 Task: Look for products in the category "Lager" from Peroni only.
Action: Mouse moved to (768, 286)
Screenshot: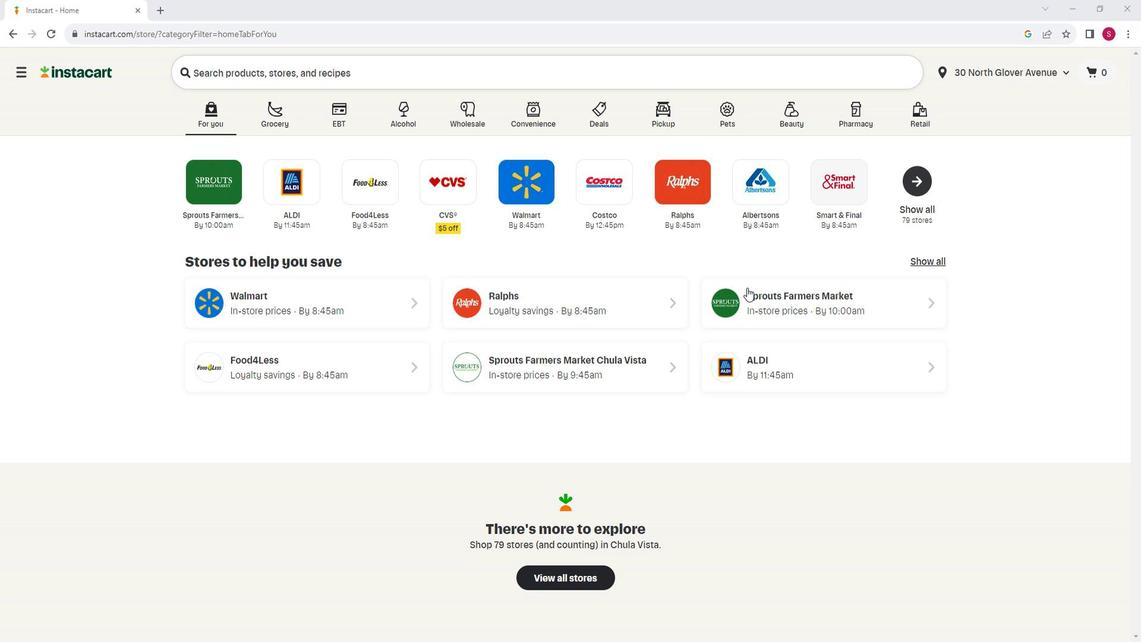 
Action: Mouse pressed left at (768, 286)
Screenshot: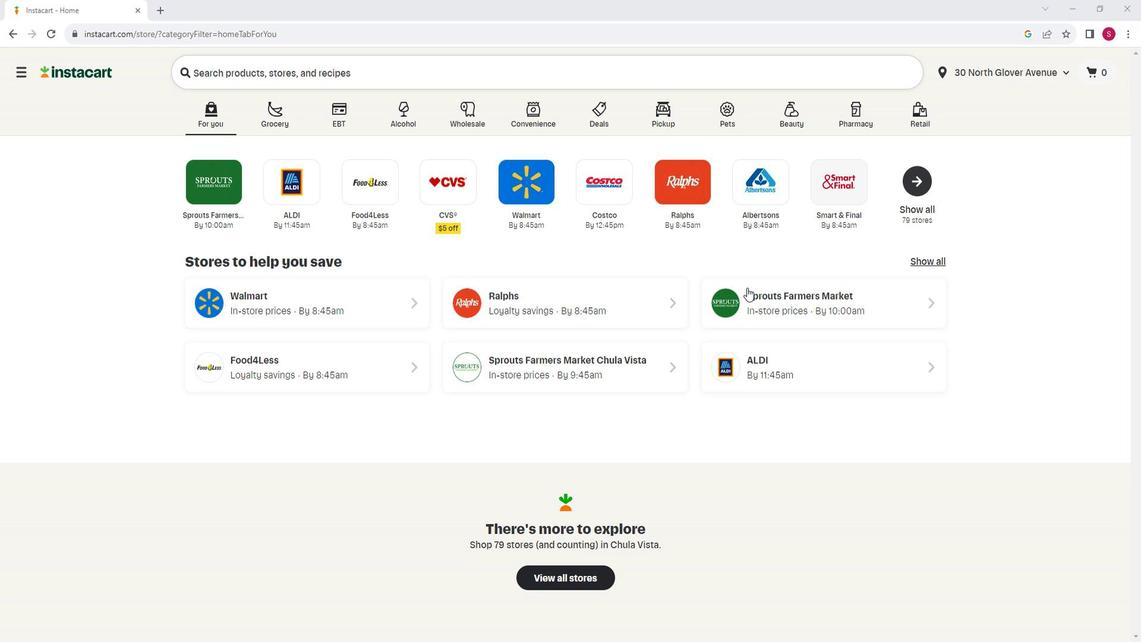 
Action: Mouse moved to (8, 466)
Screenshot: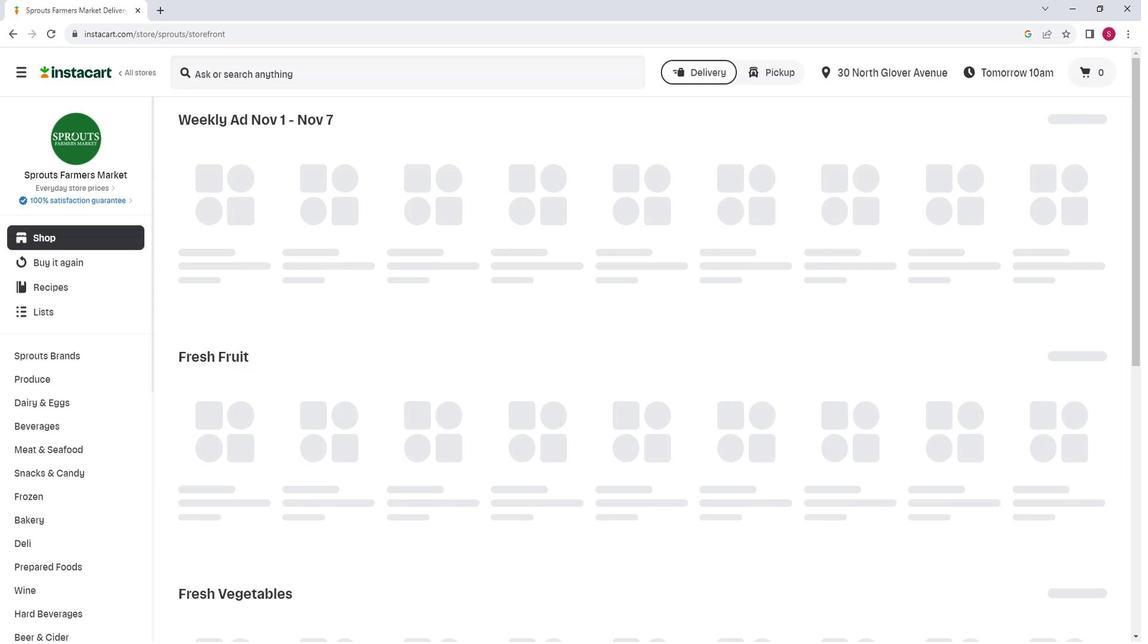 
Action: Mouse scrolled (8, 464) with delta (0, 0)
Screenshot: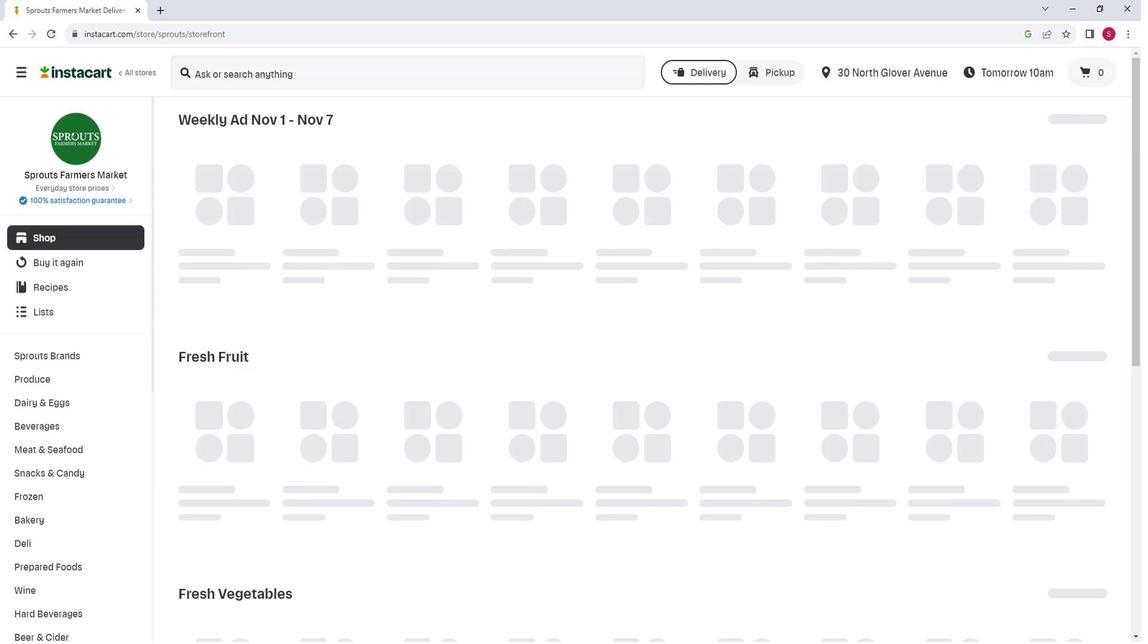 
Action: Mouse scrolled (8, 464) with delta (0, 0)
Screenshot: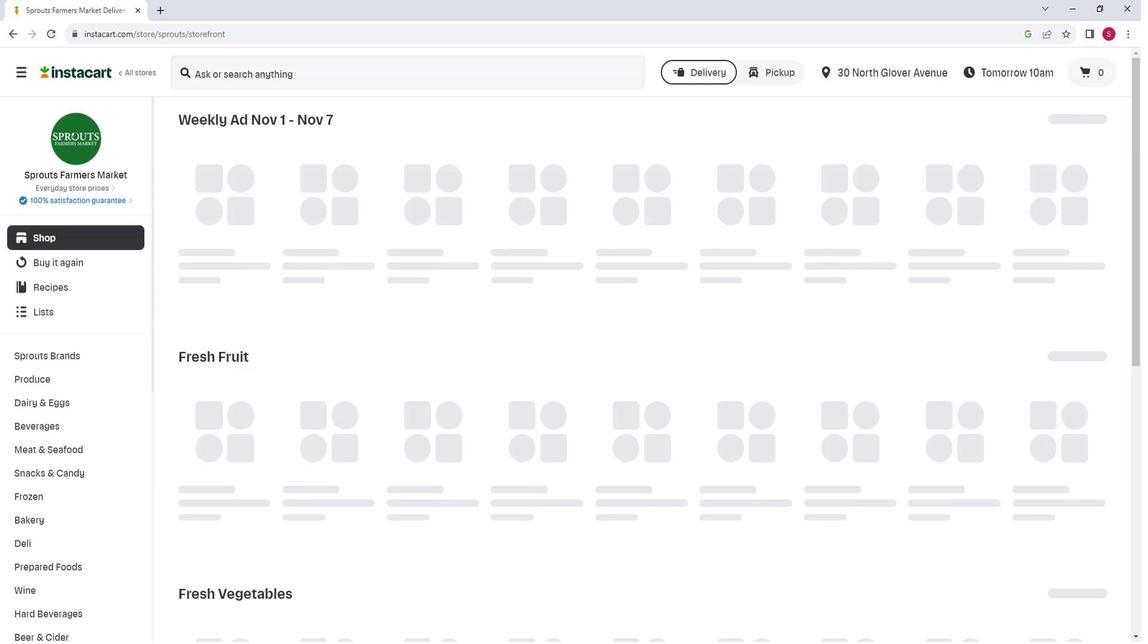 
Action: Mouse moved to (53, 455)
Screenshot: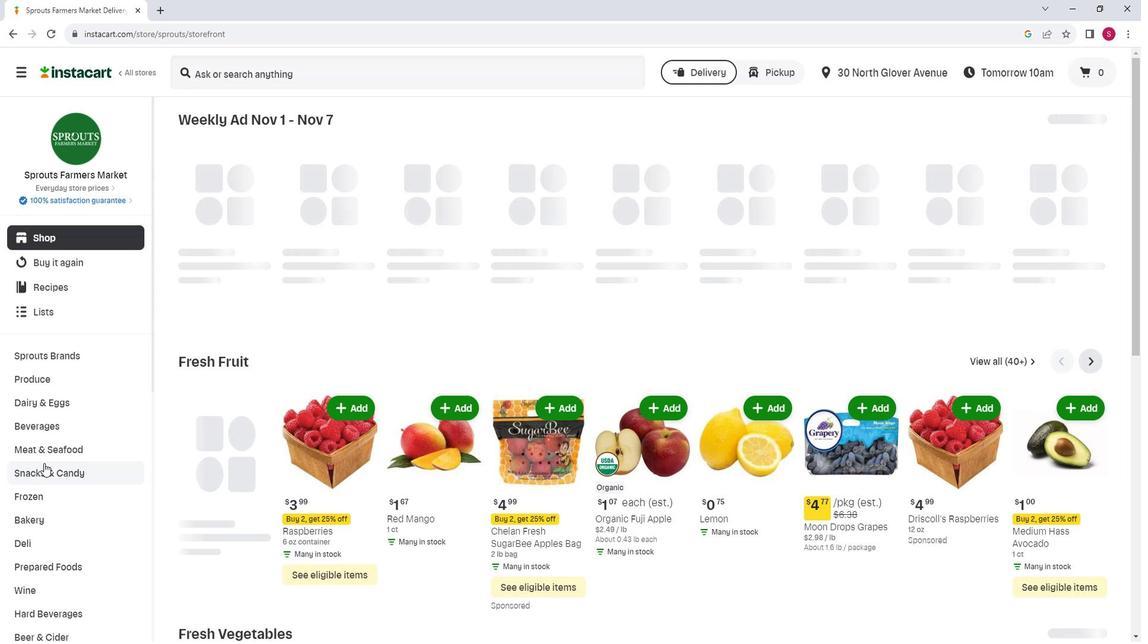 
Action: Mouse scrolled (53, 454) with delta (0, 0)
Screenshot: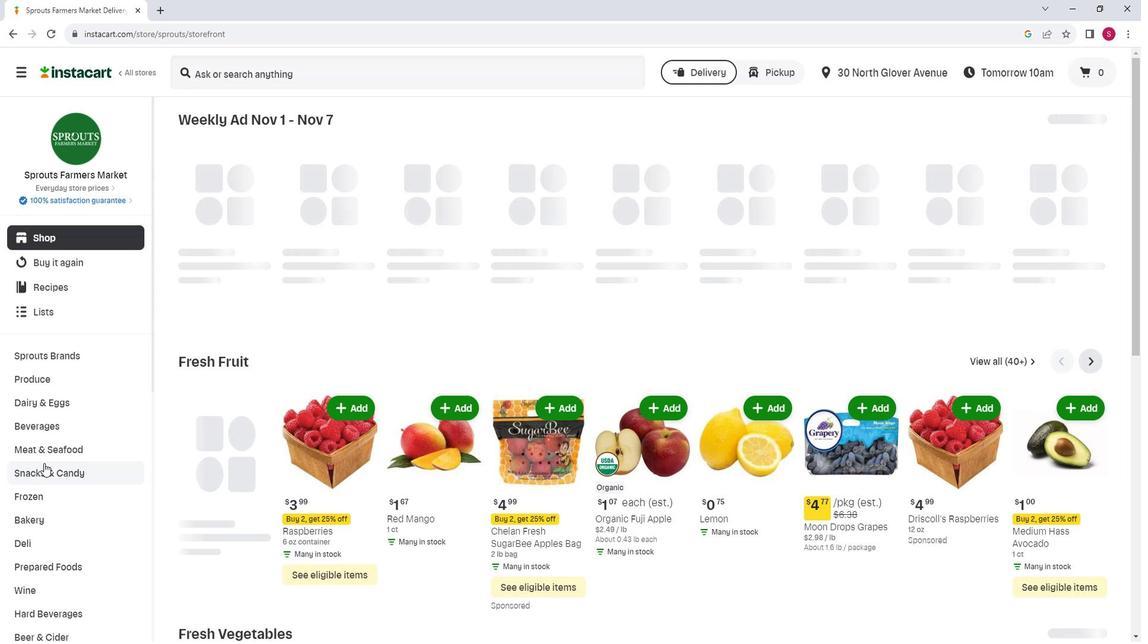 
Action: Mouse moved to (54, 455)
Screenshot: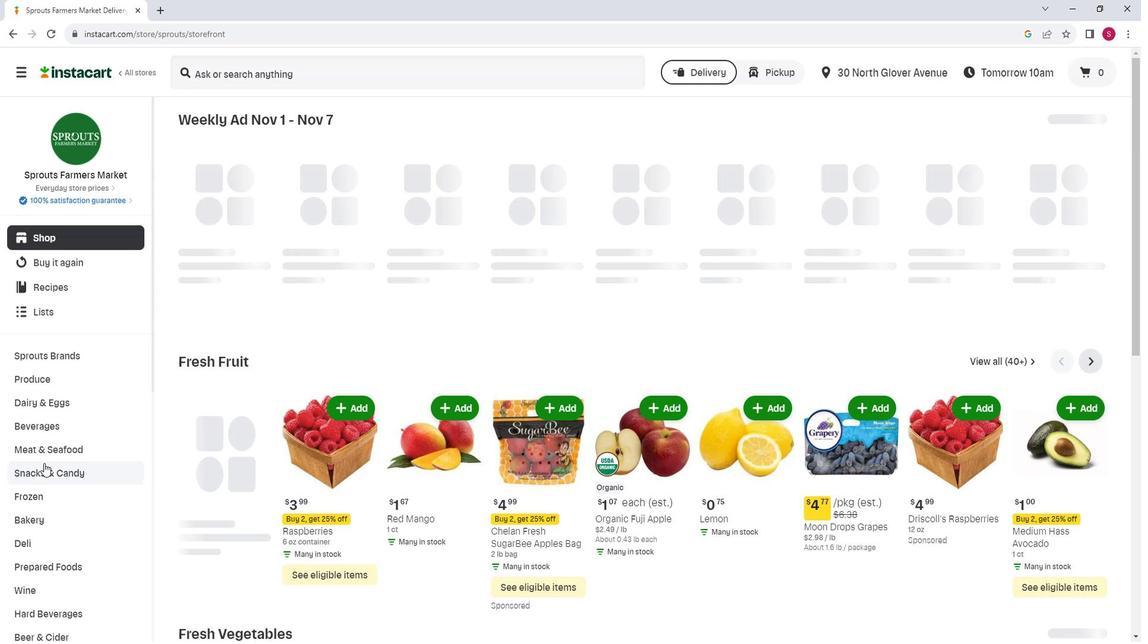 
Action: Mouse scrolled (54, 454) with delta (0, 0)
Screenshot: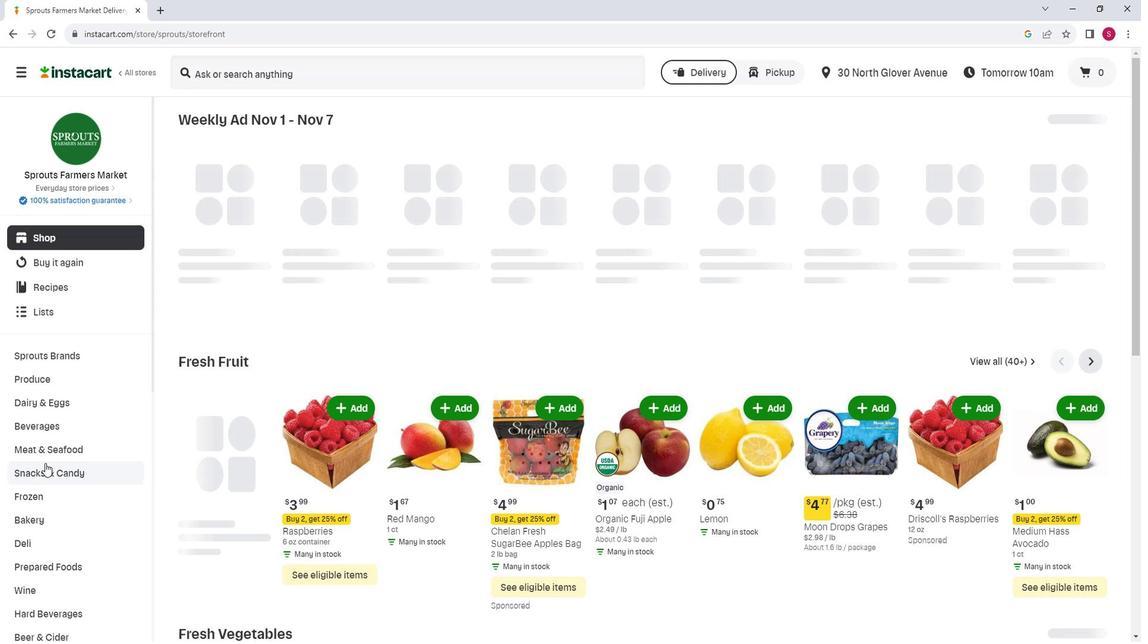 
Action: Mouse moved to (69, 504)
Screenshot: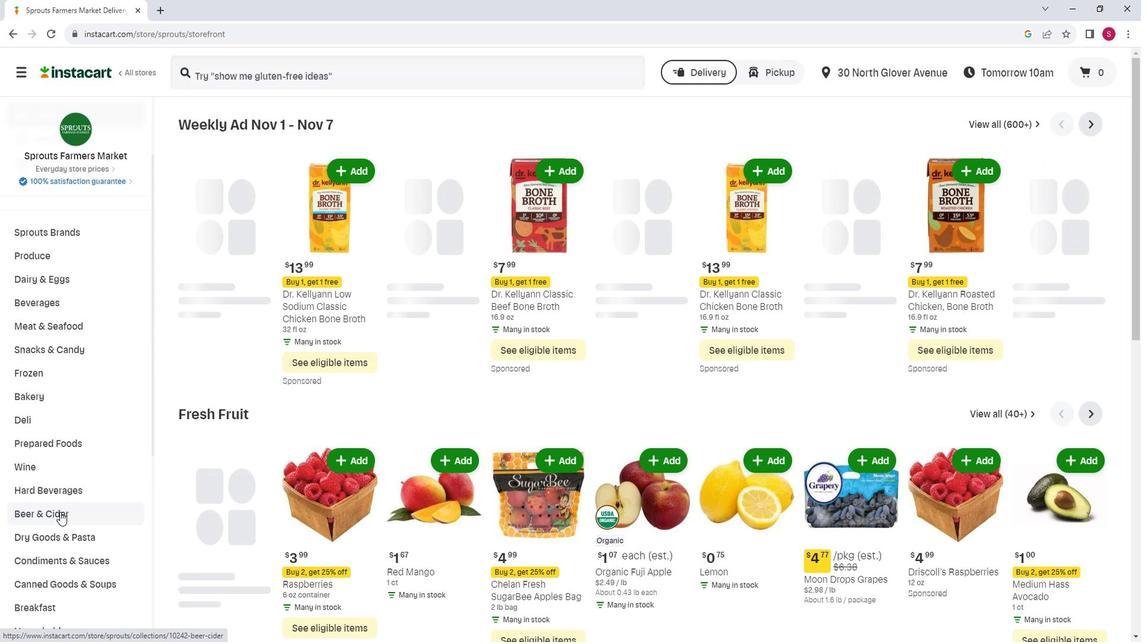 
Action: Mouse pressed left at (69, 504)
Screenshot: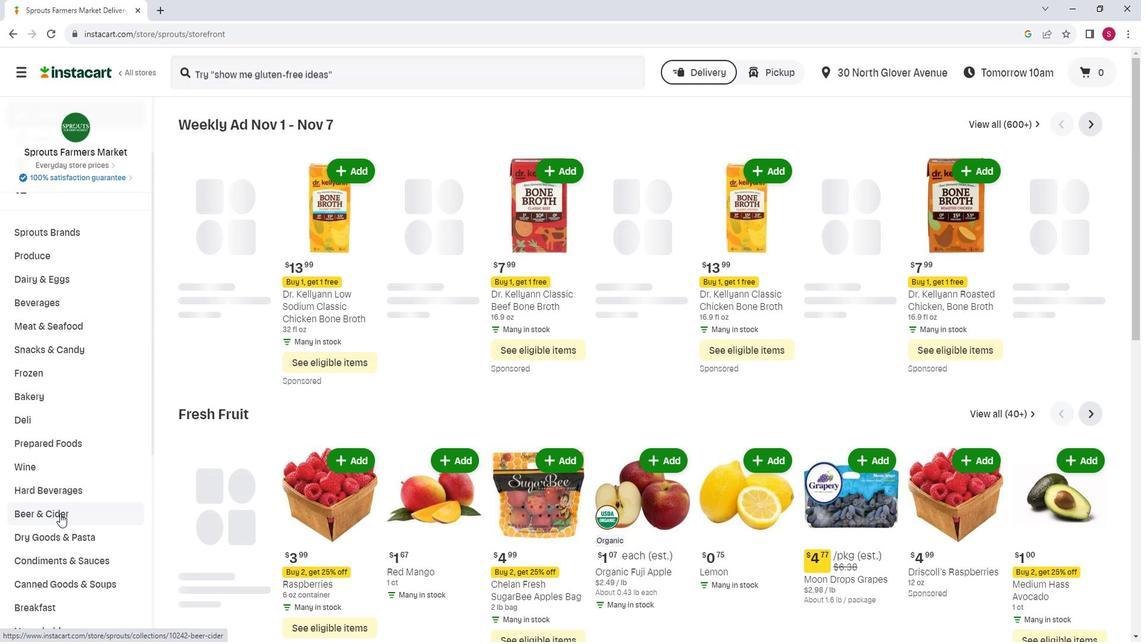 
Action: Mouse moved to (385, 296)
Screenshot: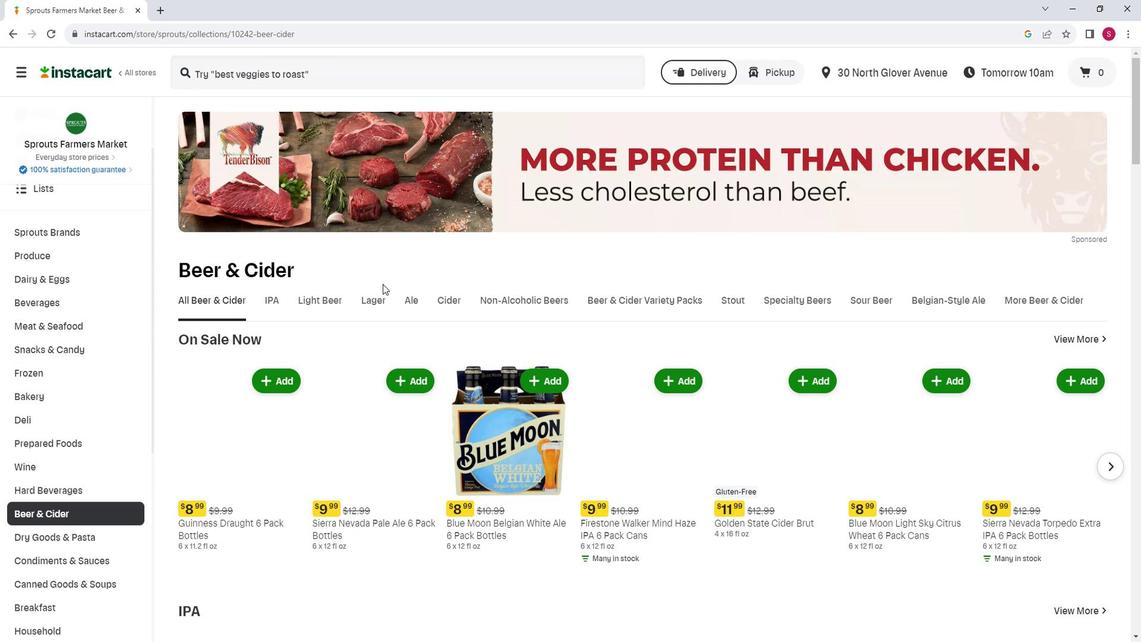 
Action: Mouse pressed left at (385, 296)
Screenshot: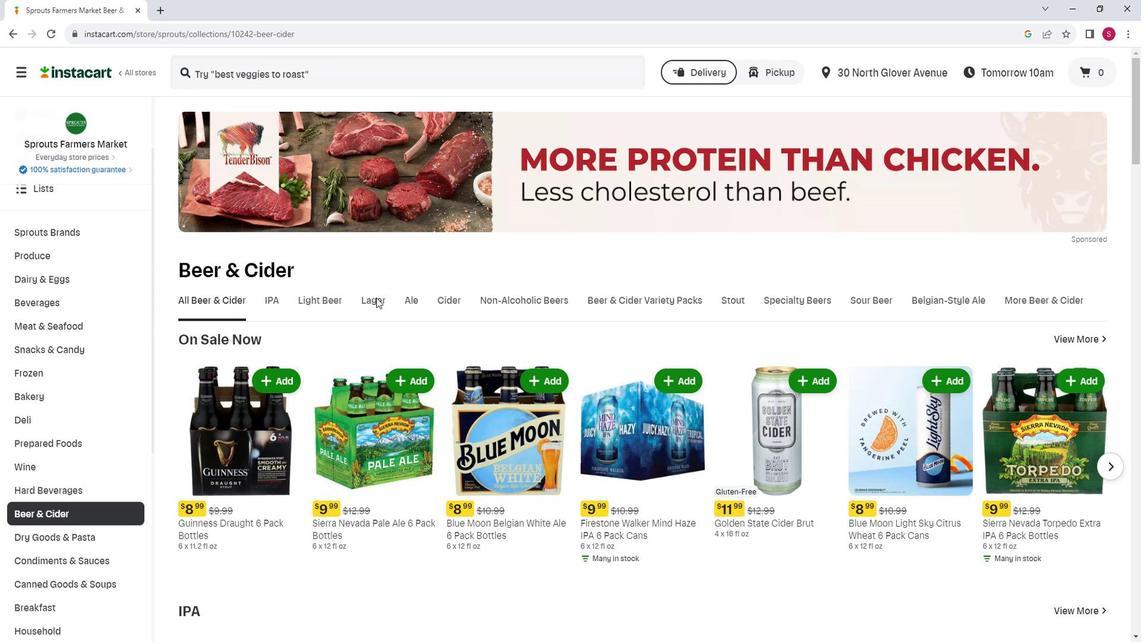
Action: Mouse moved to (291, 195)
Screenshot: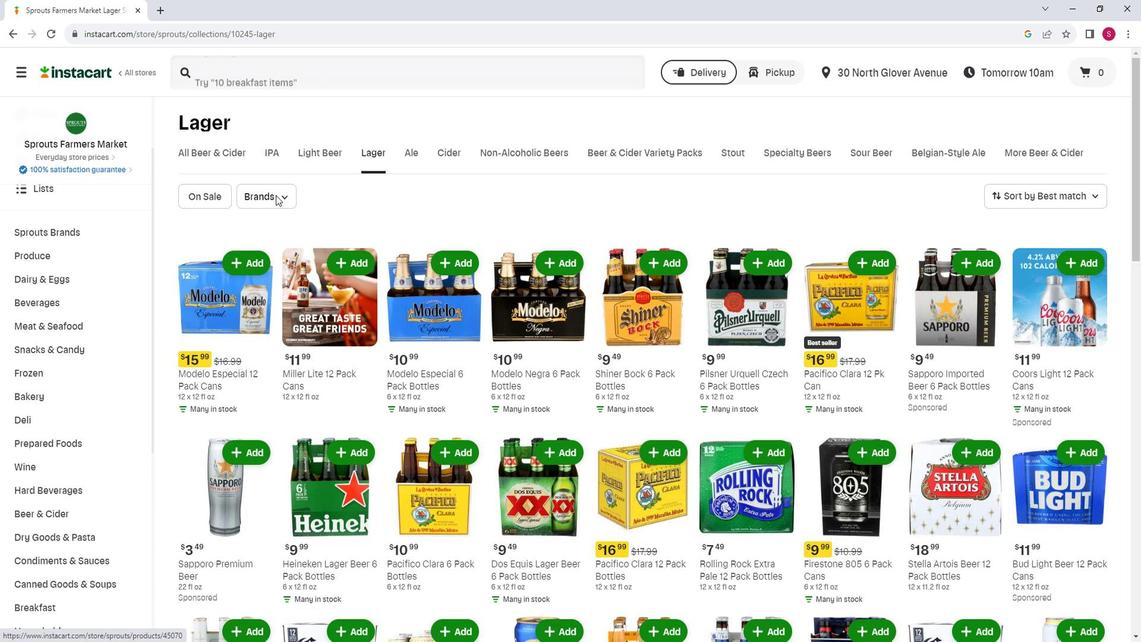 
Action: Mouse pressed left at (291, 195)
Screenshot: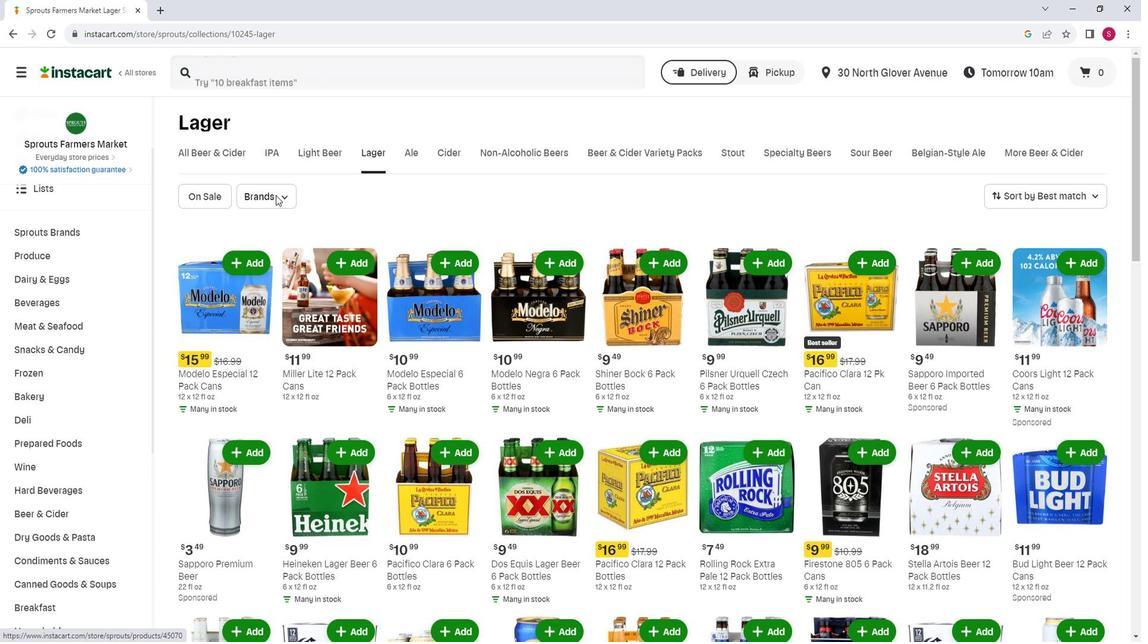 
Action: Mouse moved to (306, 266)
Screenshot: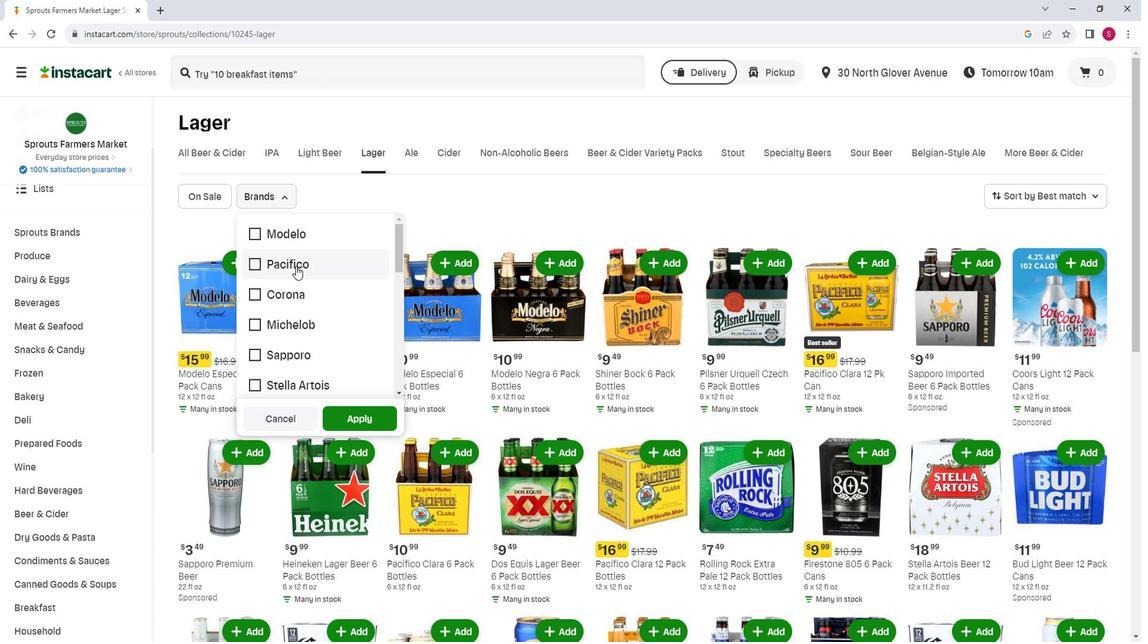 
Action: Mouse scrolled (306, 265) with delta (0, 0)
Screenshot: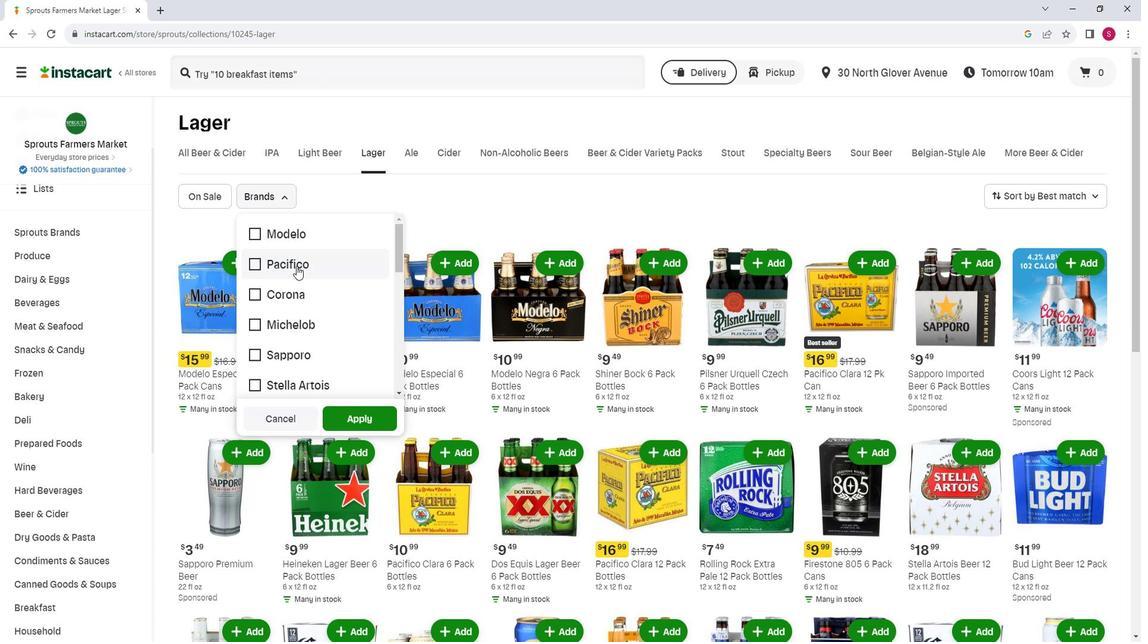 
Action: Mouse moved to (309, 269)
Screenshot: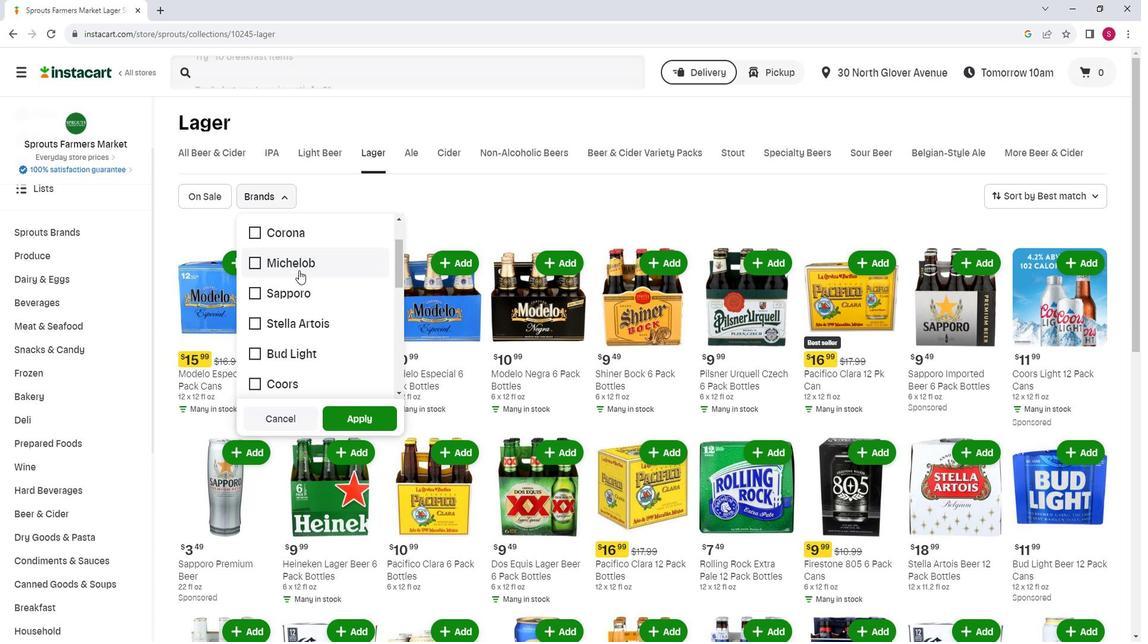 
Action: Mouse scrolled (309, 269) with delta (0, 0)
Screenshot: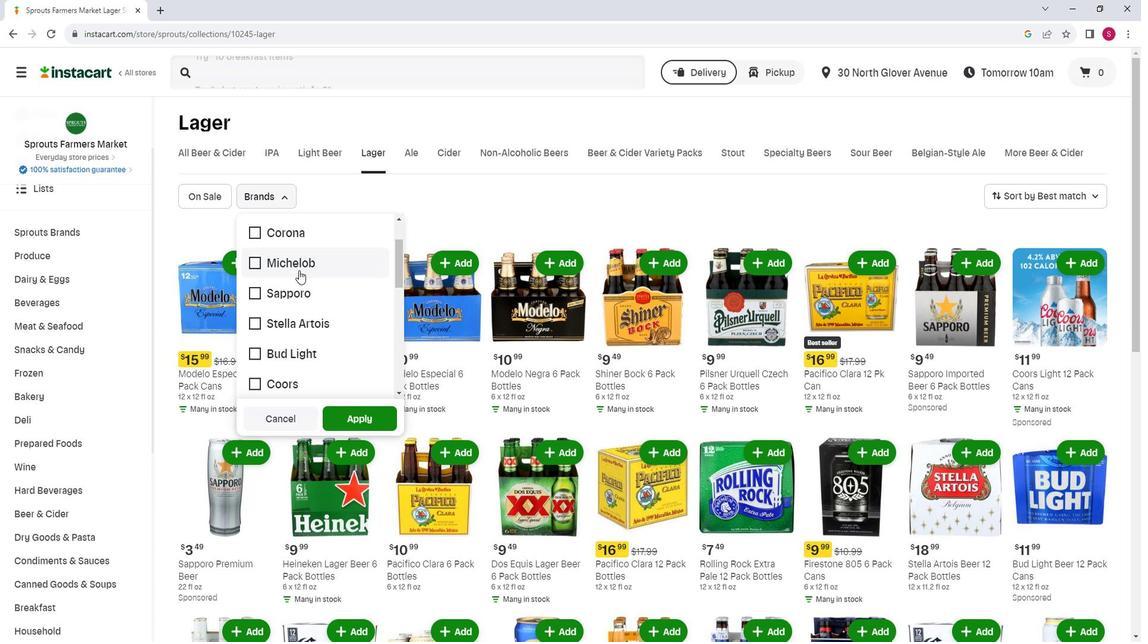 
Action: Mouse moved to (312, 274)
Screenshot: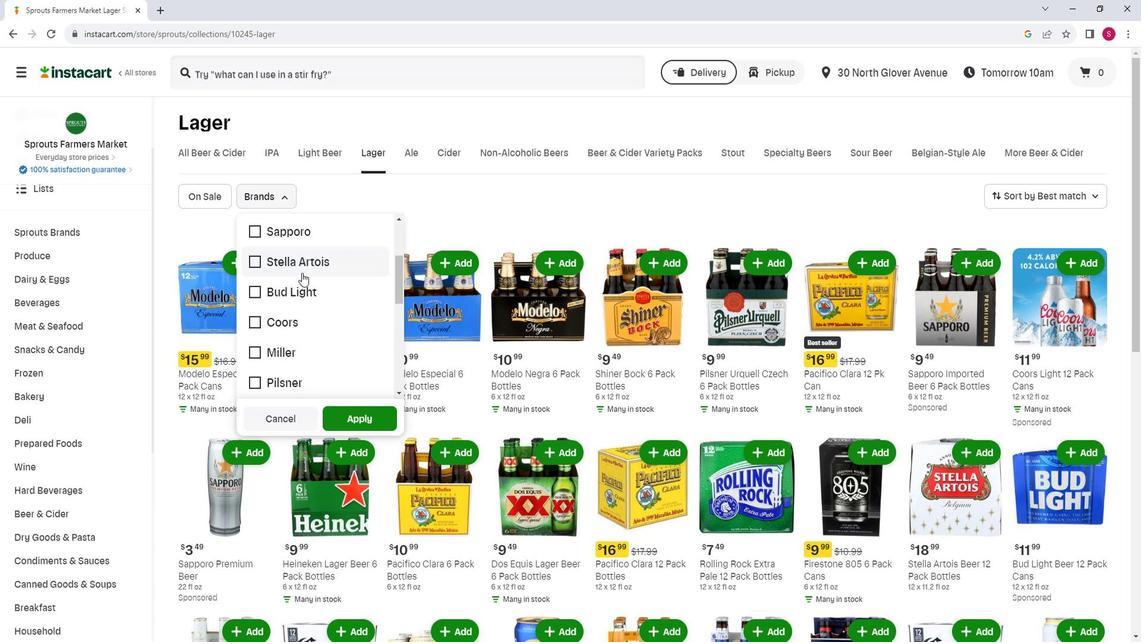 
Action: Mouse scrolled (312, 274) with delta (0, 0)
Screenshot: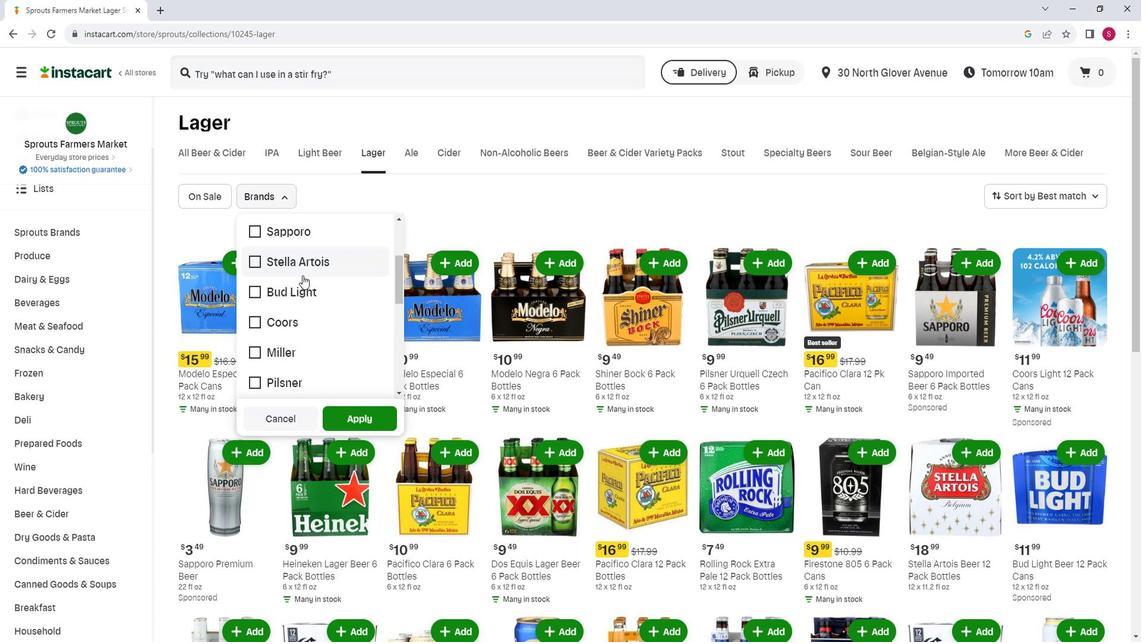 
Action: Mouse moved to (318, 291)
Screenshot: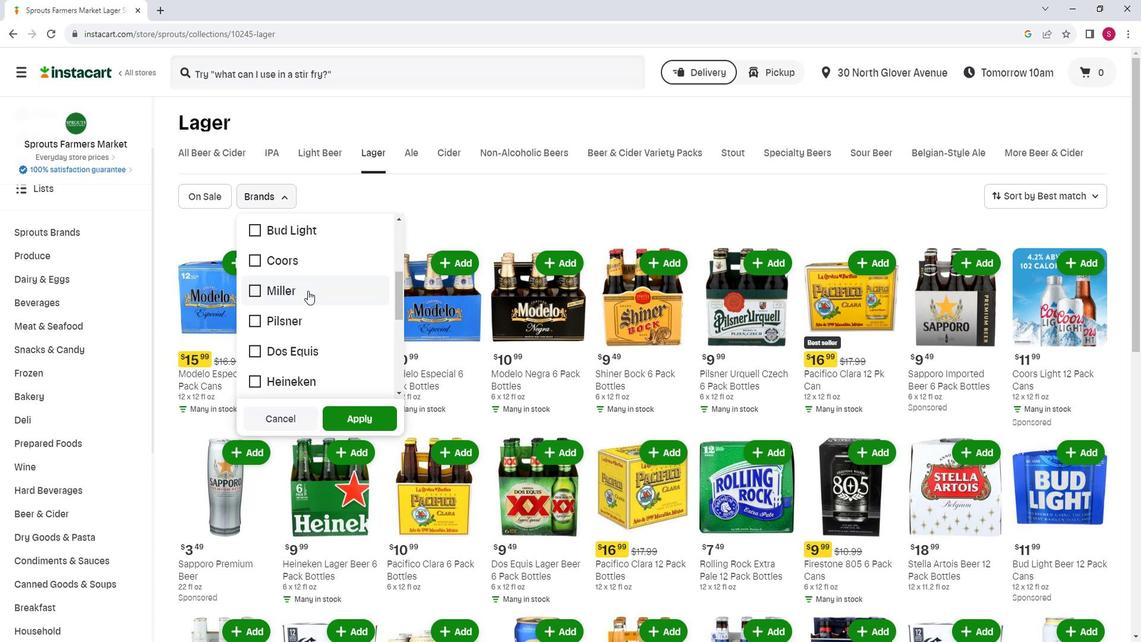 
Action: Mouse scrolled (318, 290) with delta (0, 0)
Screenshot: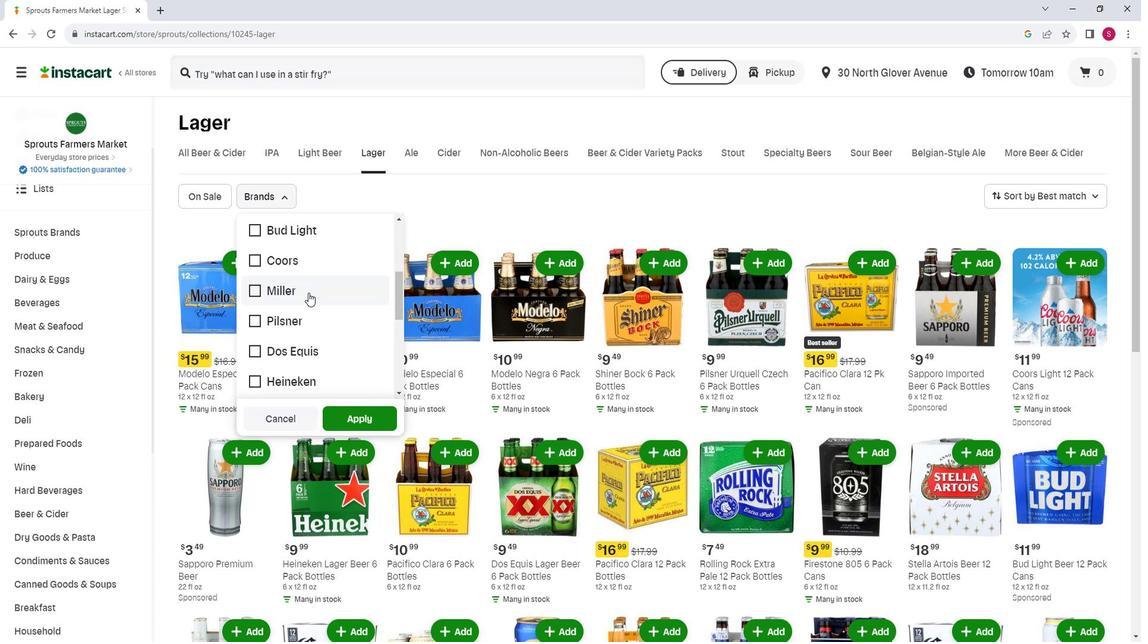 
Action: Mouse scrolled (318, 290) with delta (0, 0)
Screenshot: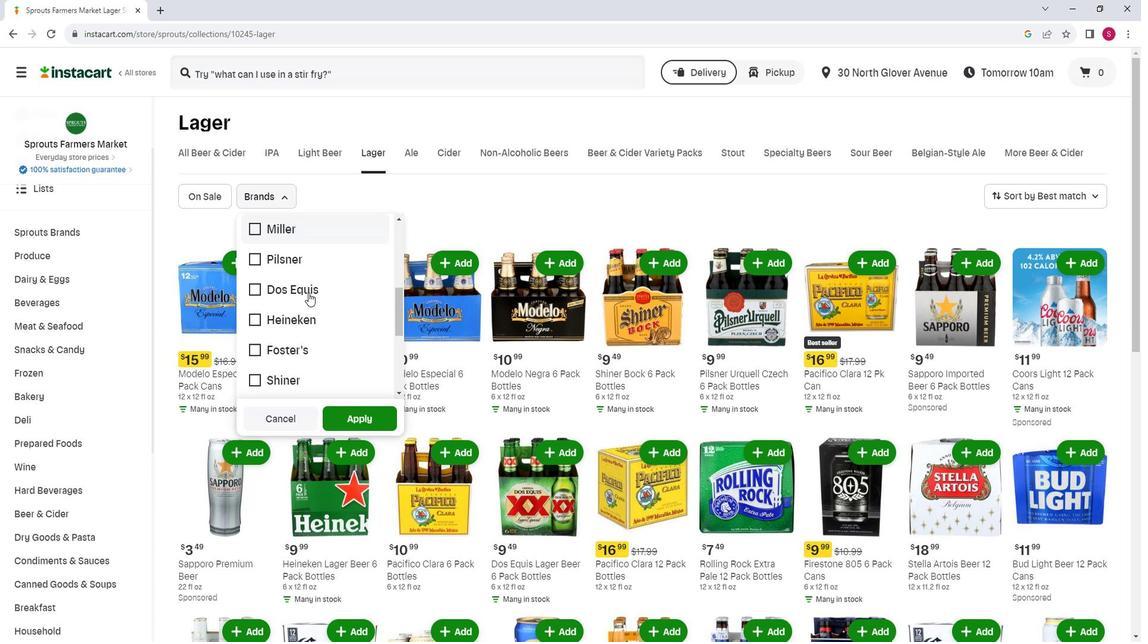 
Action: Mouse moved to (320, 301)
Screenshot: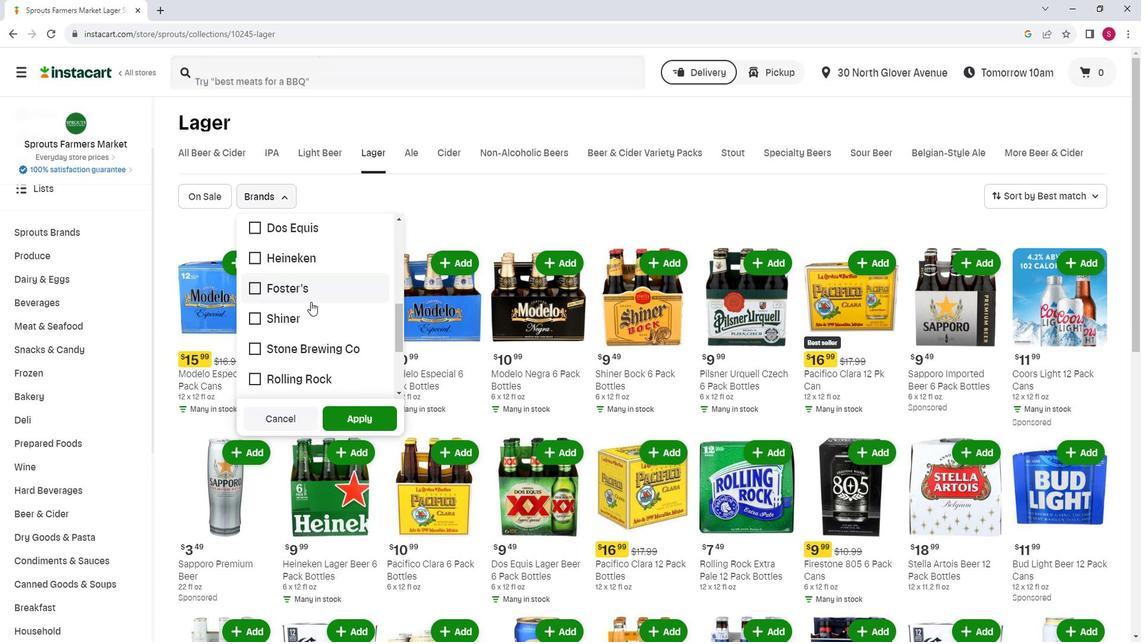 
Action: Mouse scrolled (320, 300) with delta (0, 0)
Screenshot: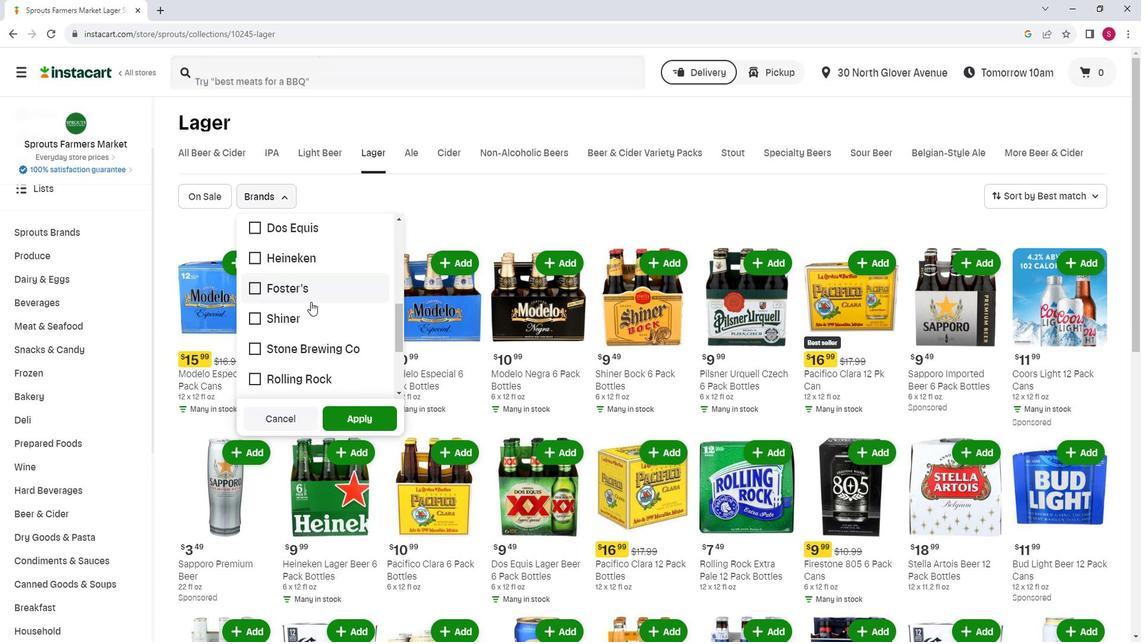 
Action: Mouse moved to (321, 337)
Screenshot: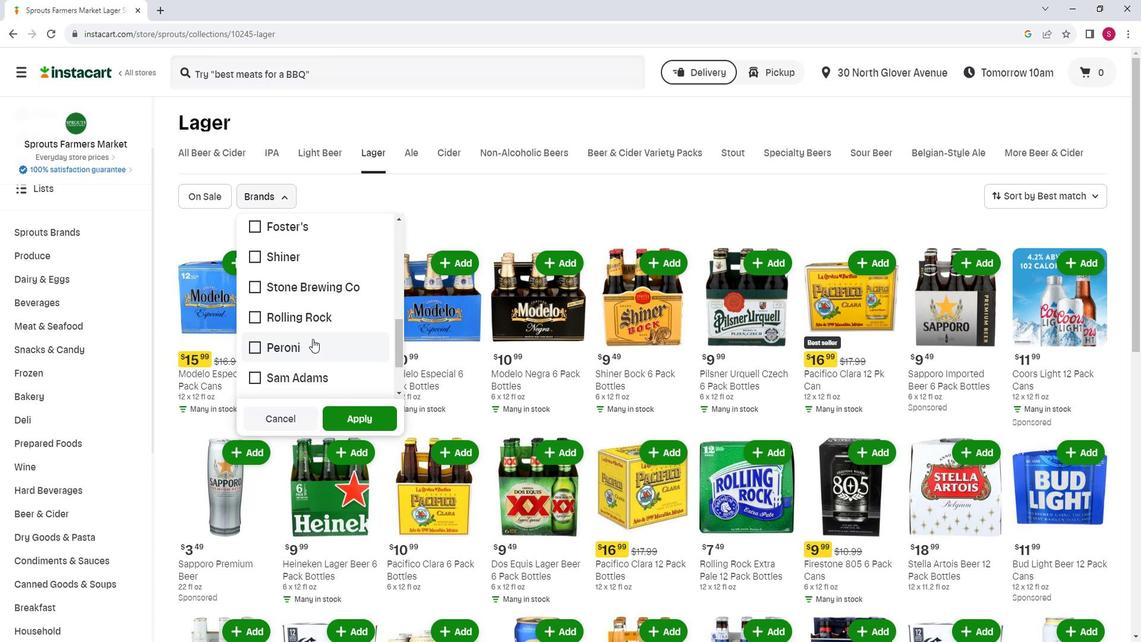 
Action: Mouse pressed left at (321, 337)
Screenshot: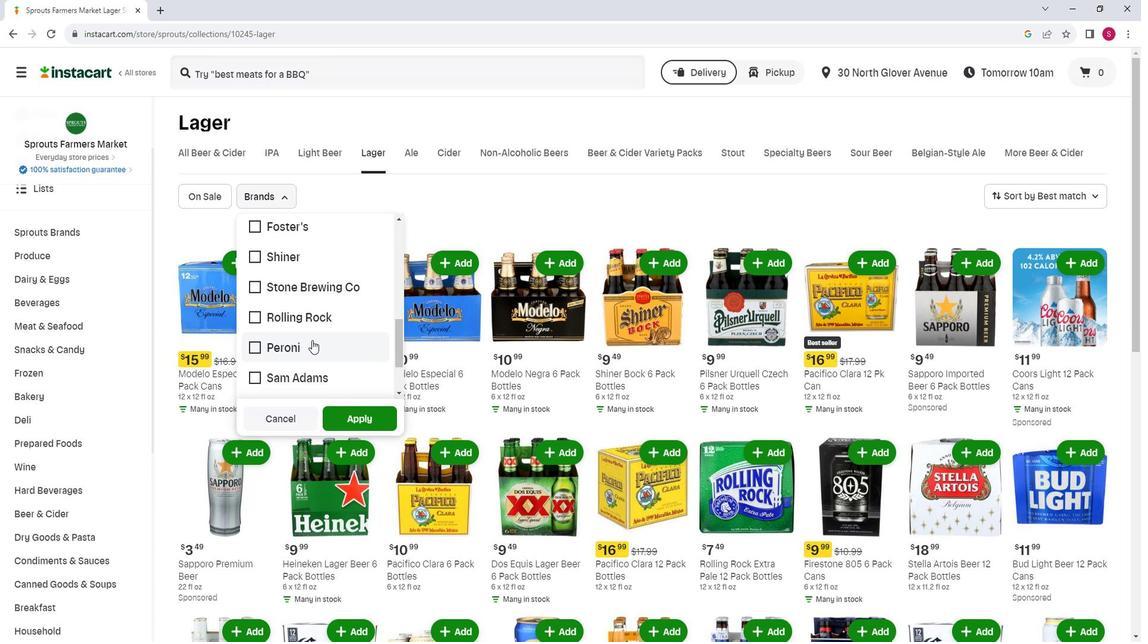 
Action: Mouse moved to (361, 413)
Screenshot: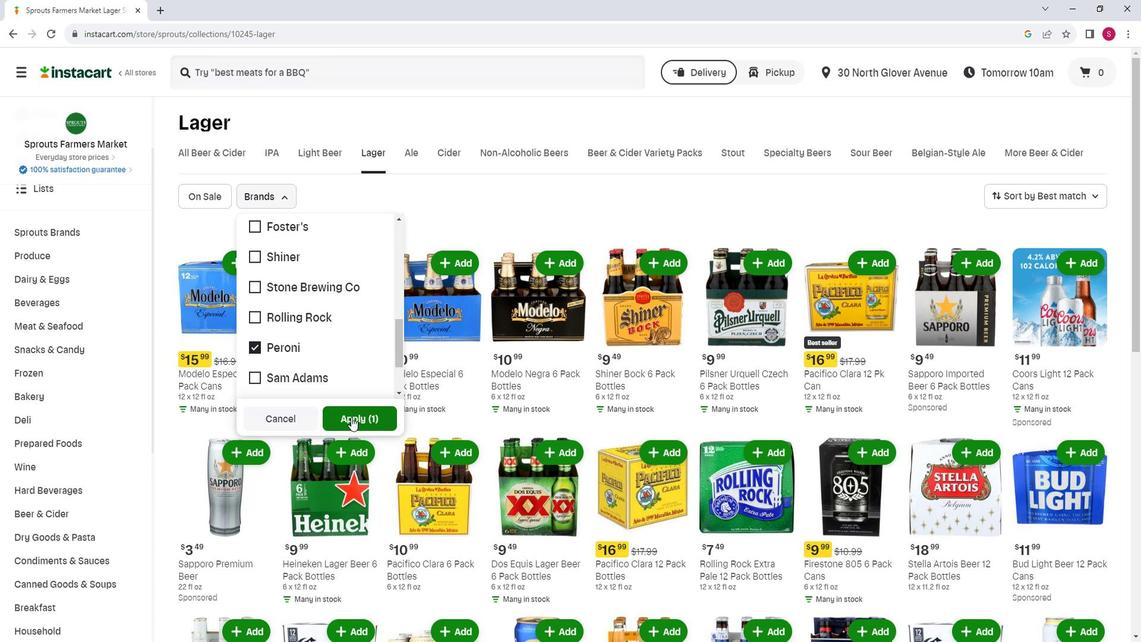 
Action: Mouse pressed left at (361, 413)
Screenshot: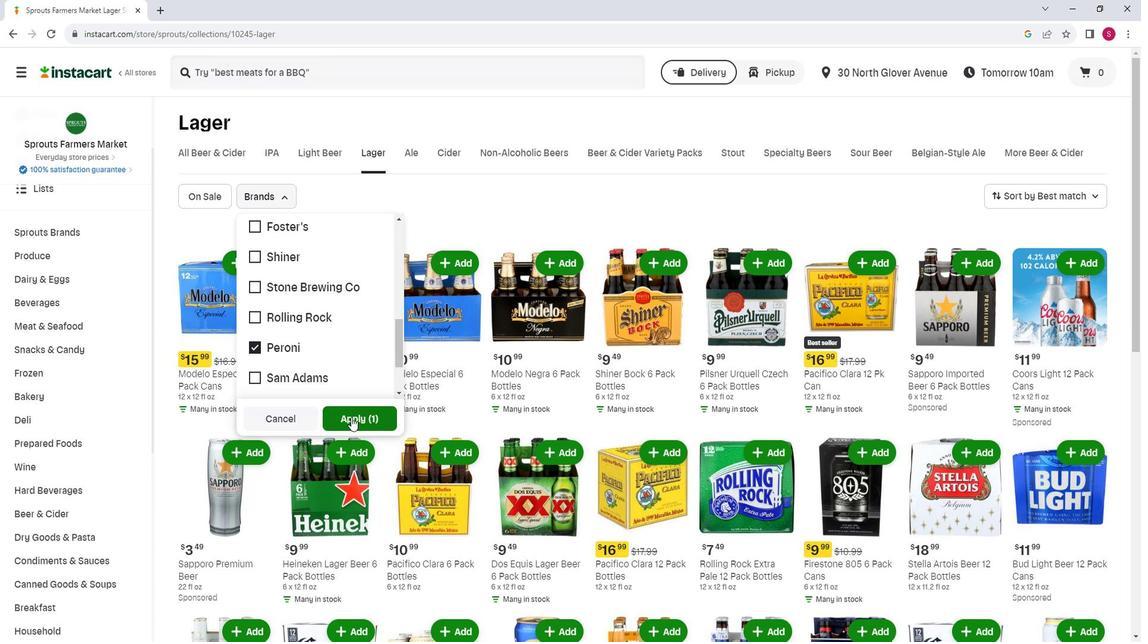 
Action: Mouse moved to (476, 253)
Screenshot: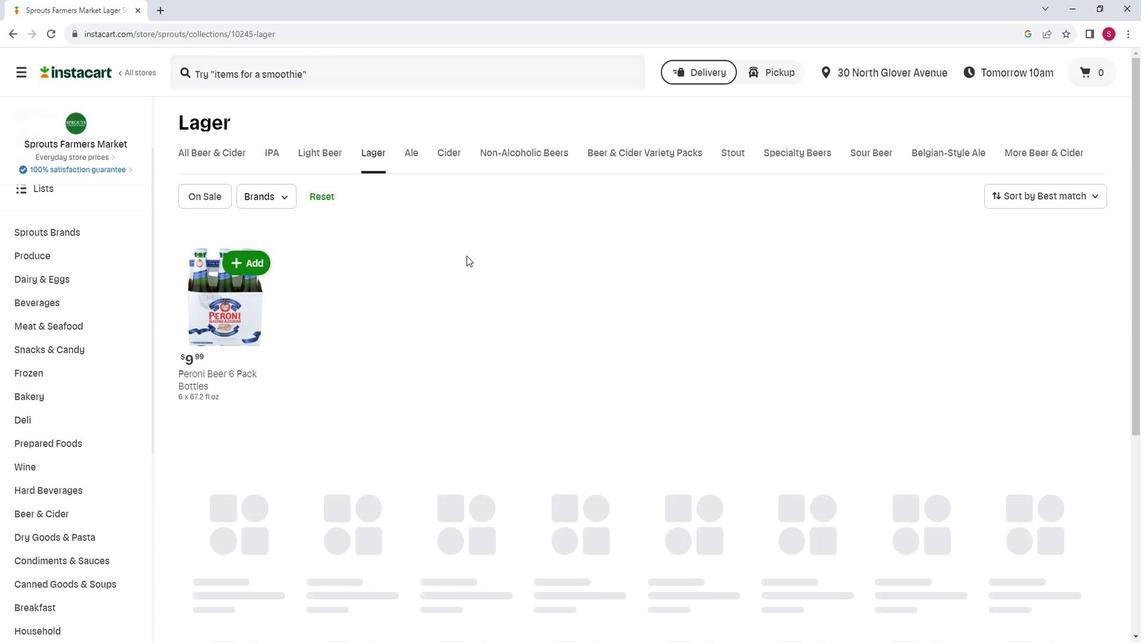
Action: Mouse scrolled (476, 253) with delta (0, 0)
Screenshot: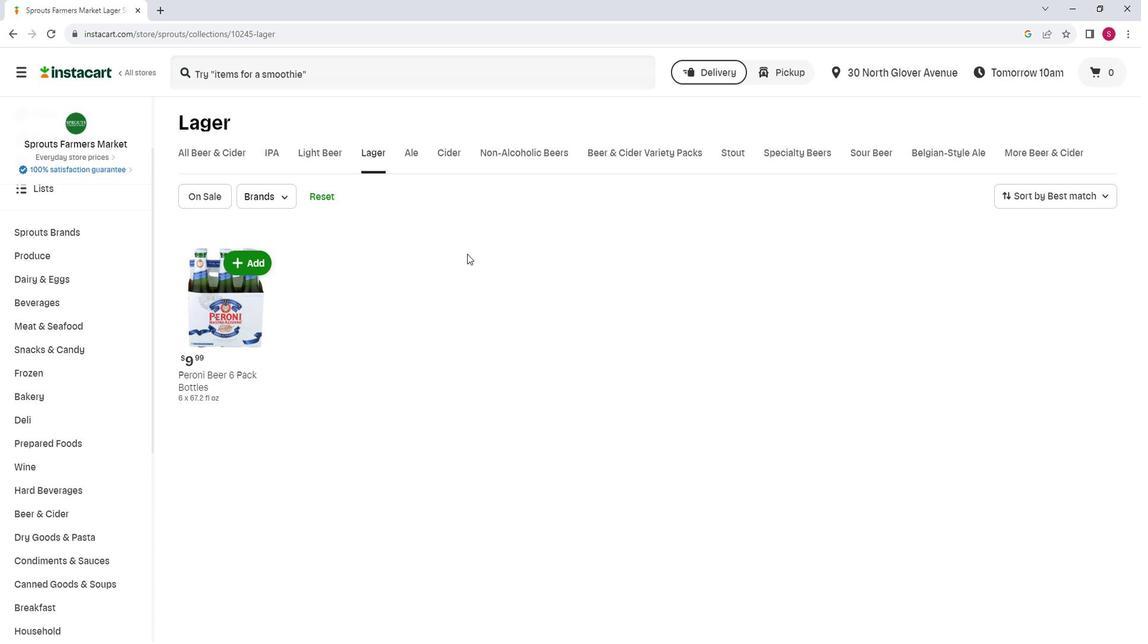 
Action: Mouse scrolled (476, 253) with delta (0, 0)
Screenshot: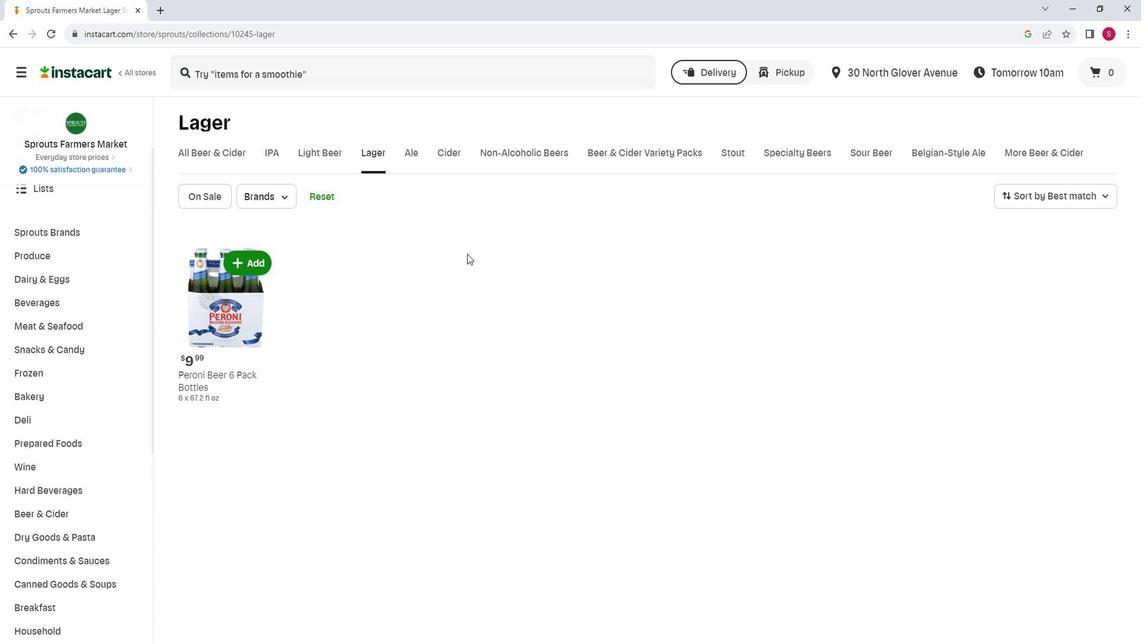 
Action: Mouse scrolled (476, 253) with delta (0, 0)
Screenshot: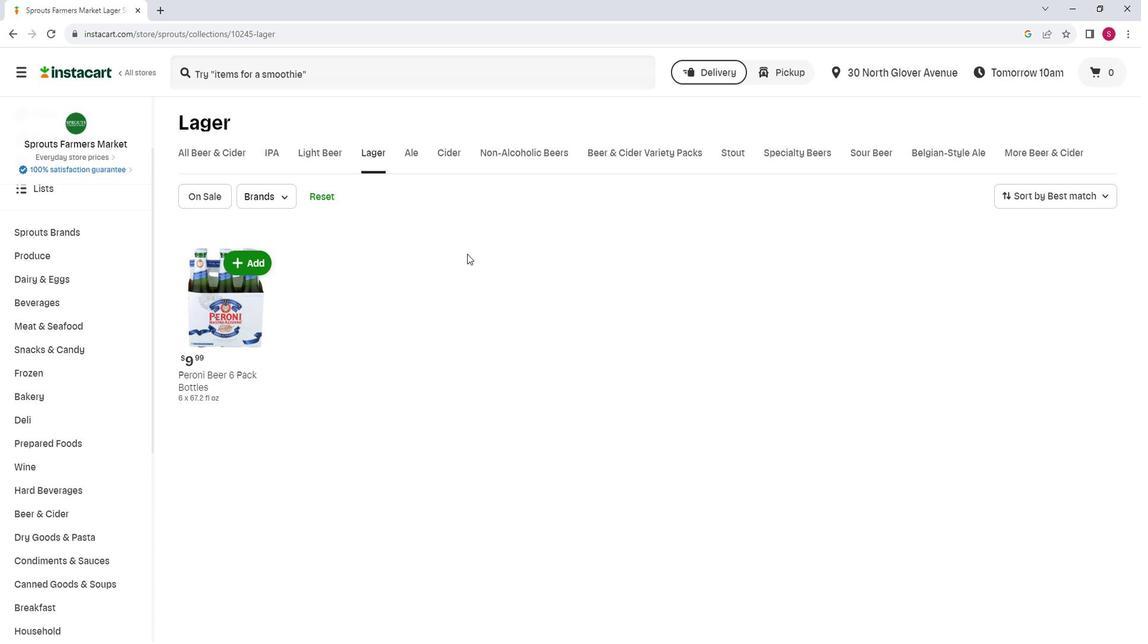 
Action: Mouse moved to (477, 253)
Screenshot: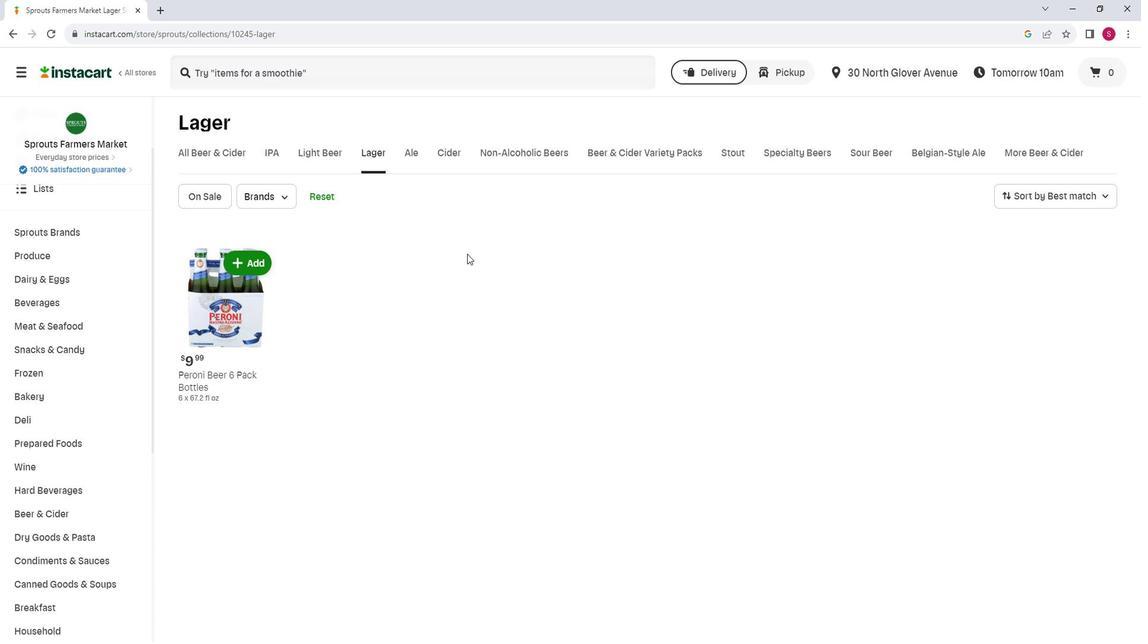 
